 Task: Find and review all calendar events related to 'Rahul'.
Action: Mouse moved to (12, 55)
Screenshot: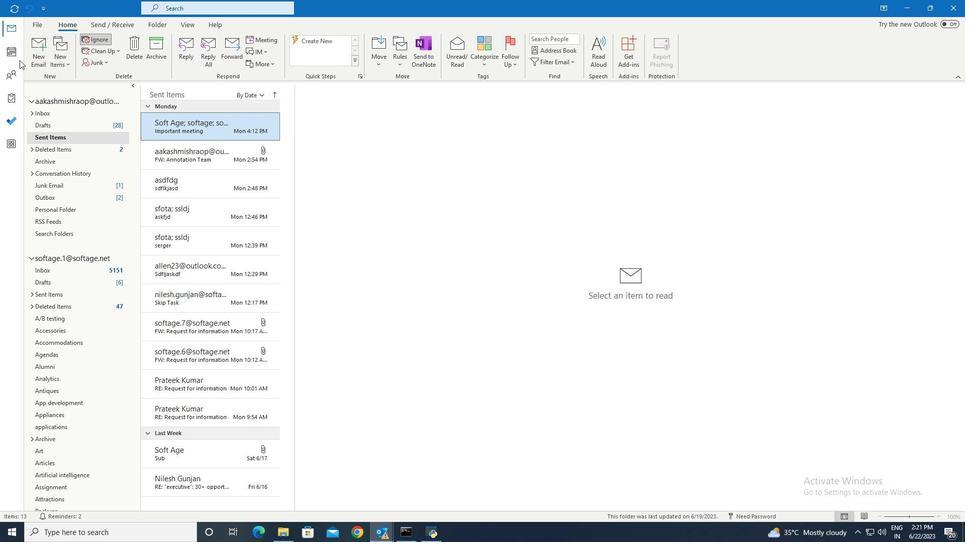 
Action: Mouse pressed left at (12, 55)
Screenshot: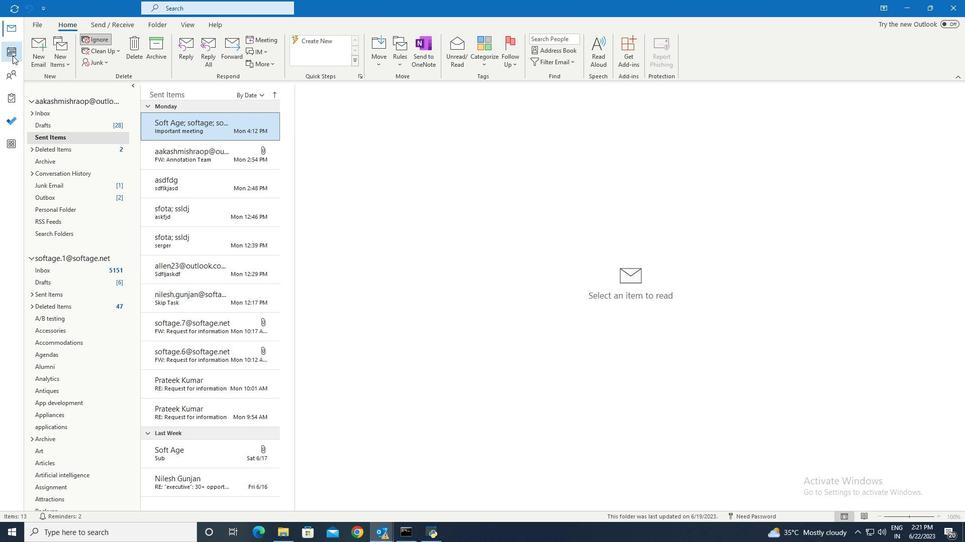 
Action: Mouse moved to (206, 6)
Screenshot: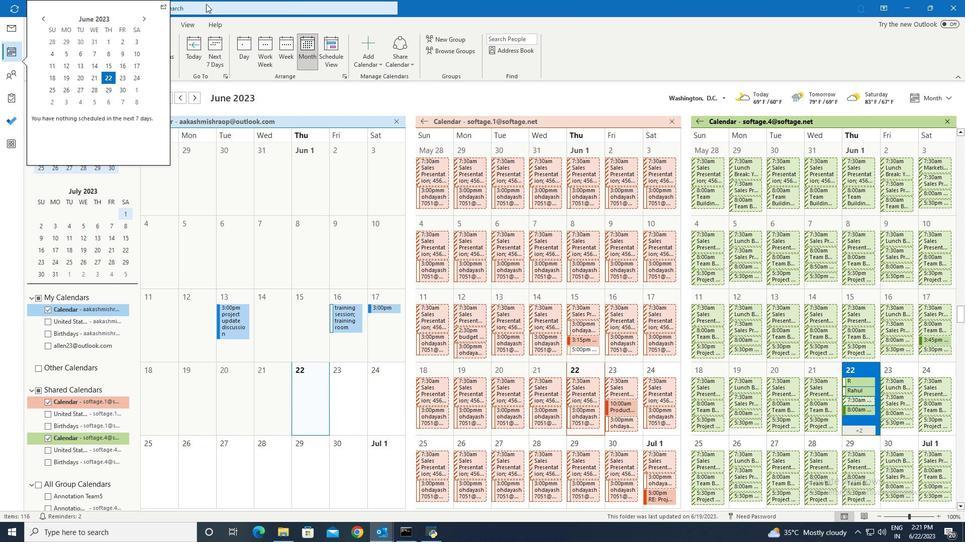 
Action: Mouse pressed left at (206, 6)
Screenshot: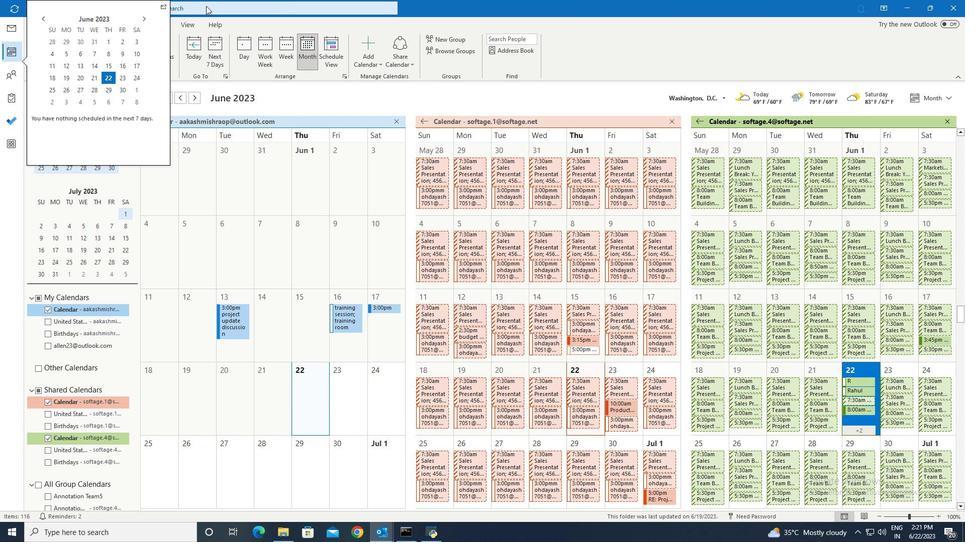 
Action: Mouse moved to (157, 5)
Screenshot: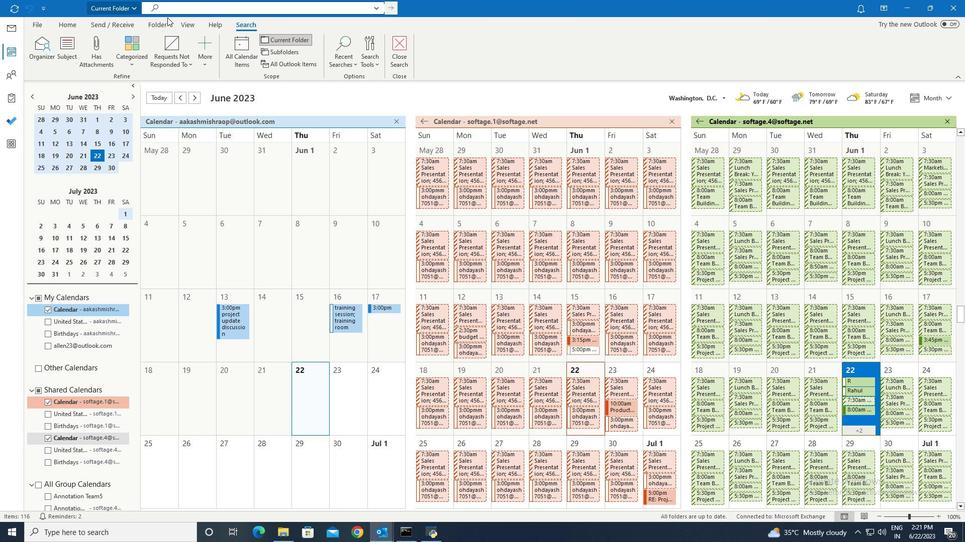 
Action: Mouse pressed left at (157, 5)
Screenshot: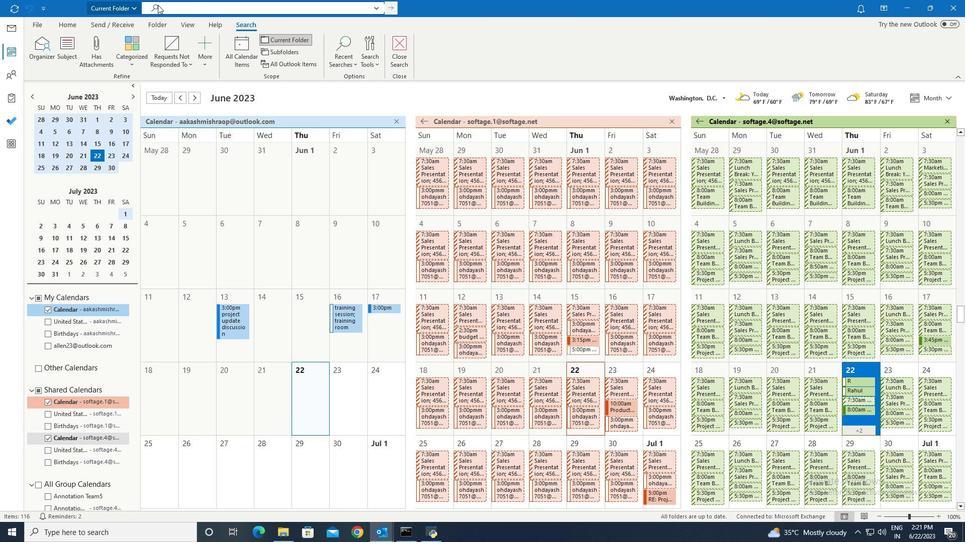 
Action: Mouse moved to (185, 6)
Screenshot: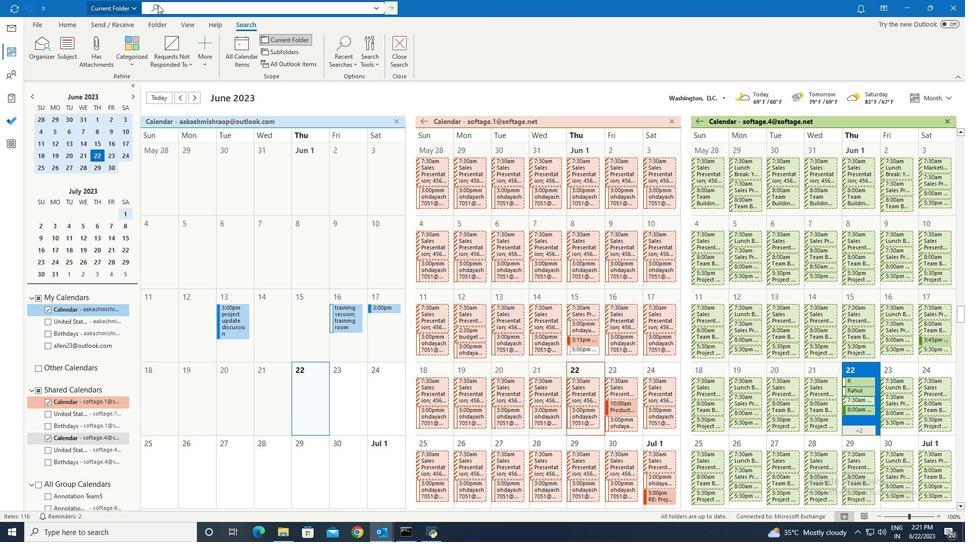 
Action: Mouse pressed left at (185, 6)
Screenshot: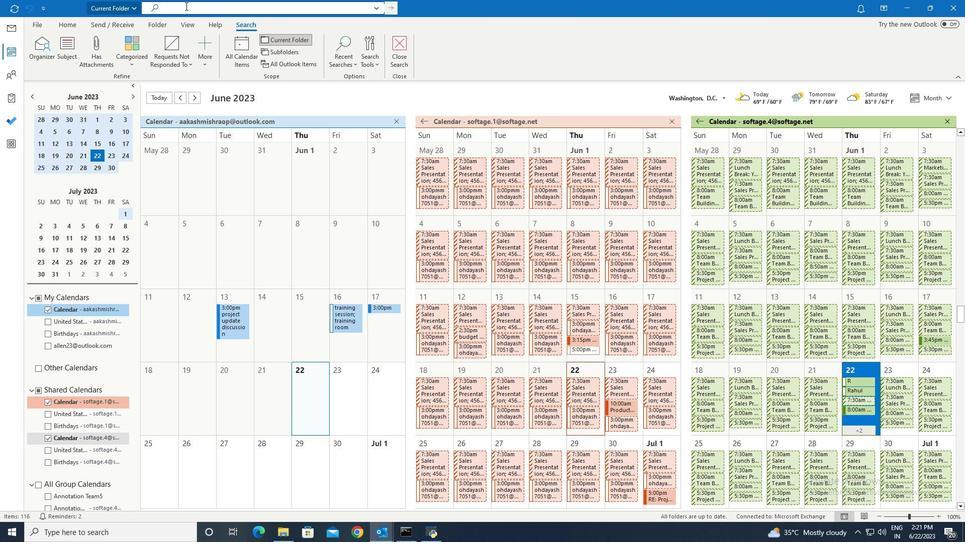 
Action: Mouse moved to (182, 1)
Screenshot: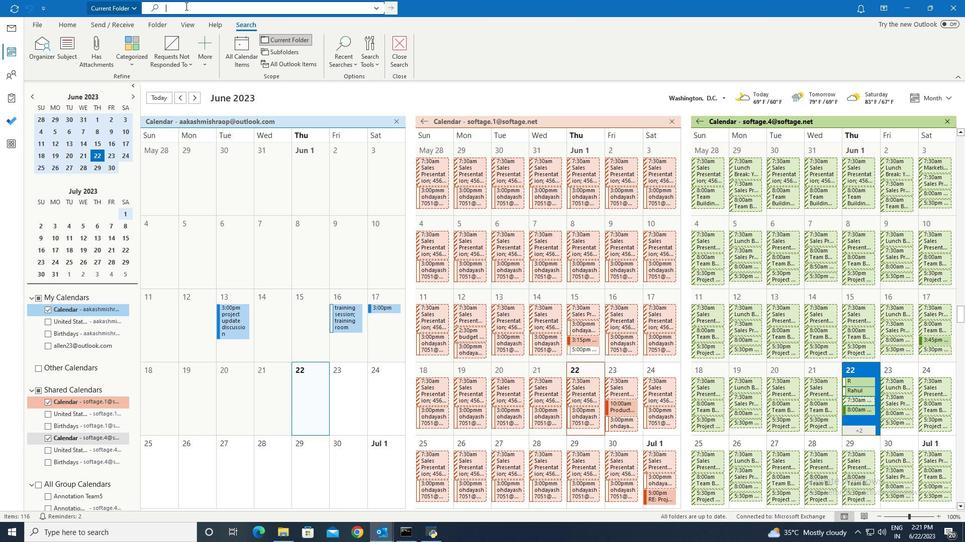 
Action: Key pressed <Key.shift>Rahul
Screenshot: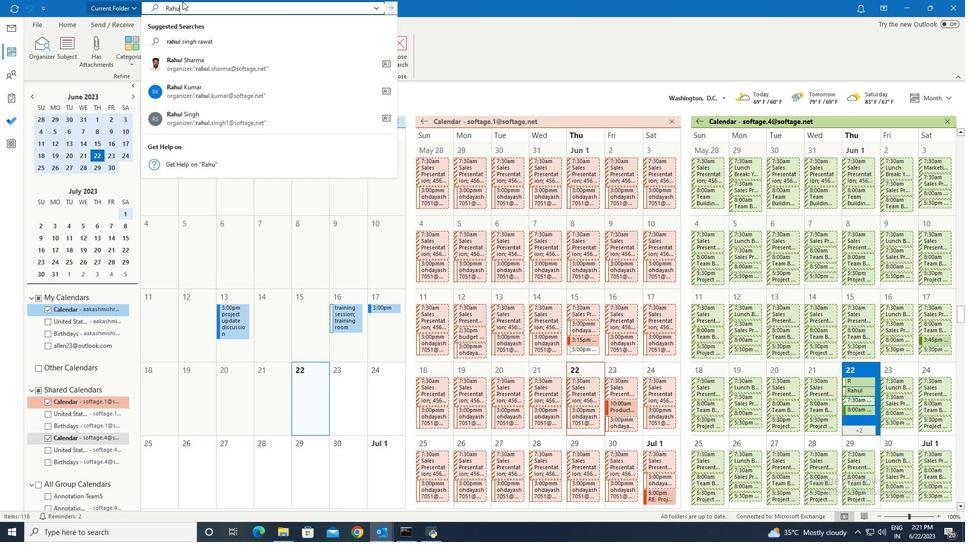 
Action: Mouse moved to (217, 60)
Screenshot: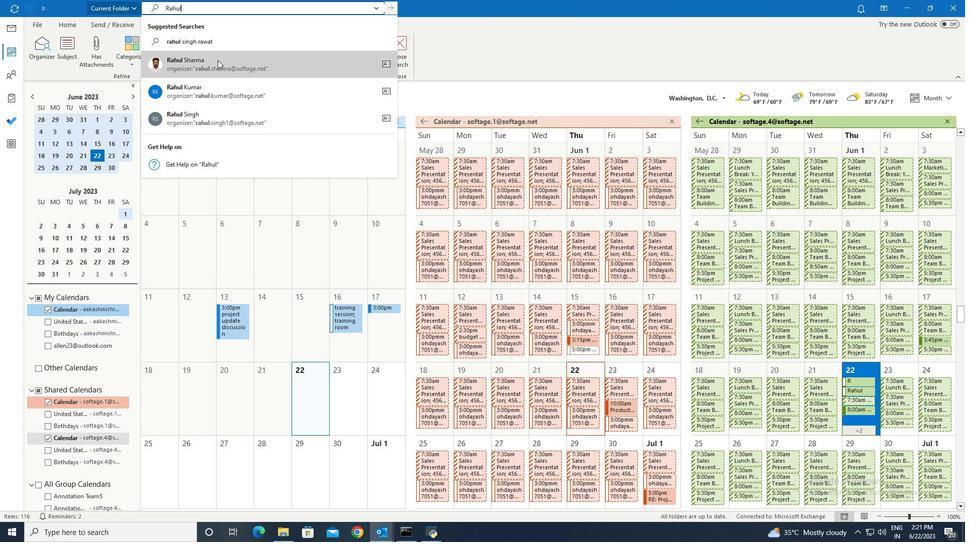 
Action: Mouse pressed left at (217, 60)
Screenshot: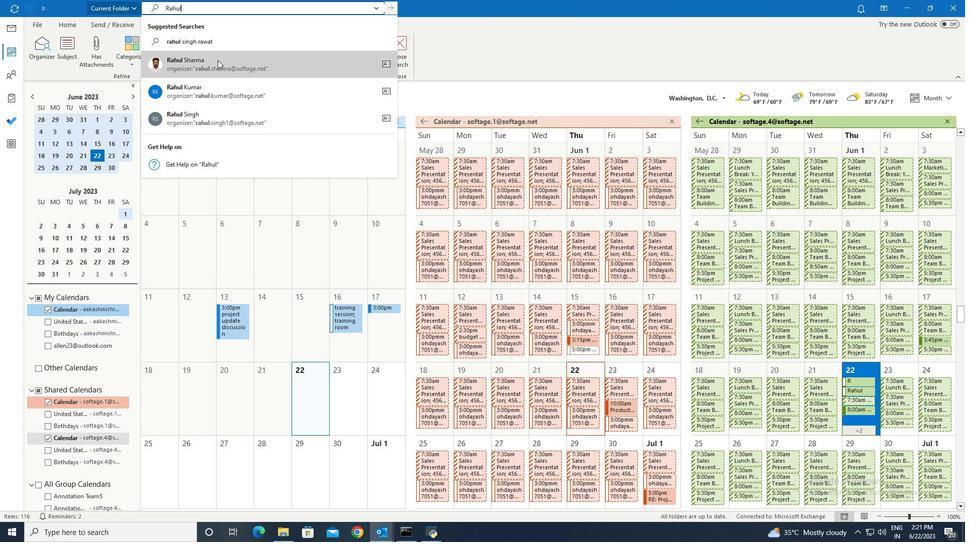 
